 Task: Sort the products in the category "Superfoods" by price (highest first).
Action: Mouse moved to (265, 121)
Screenshot: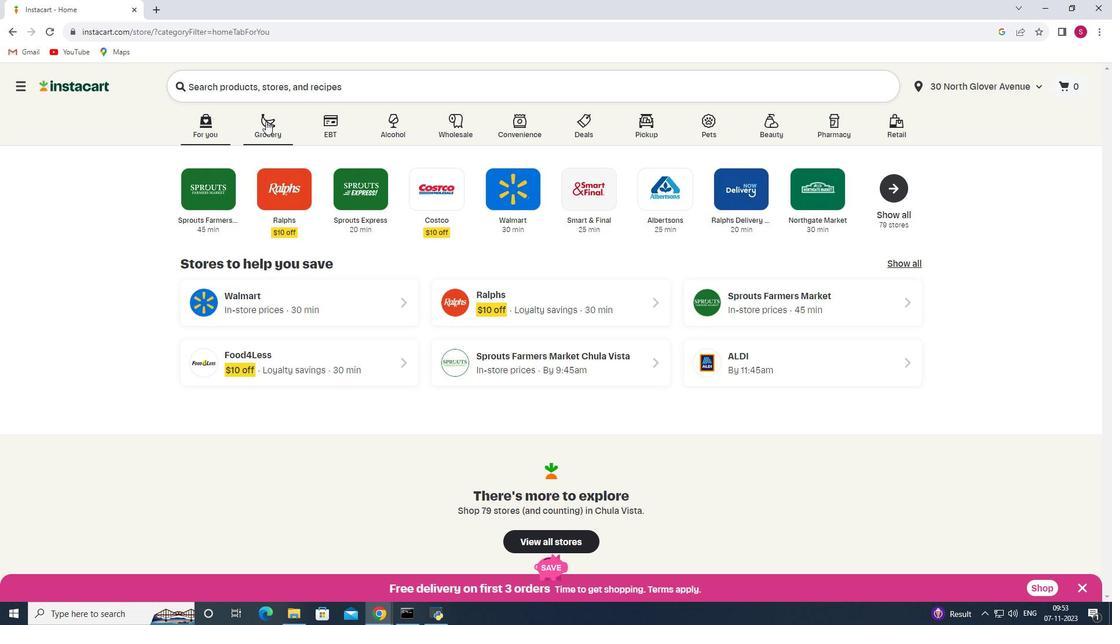 
Action: Mouse pressed left at (265, 121)
Screenshot: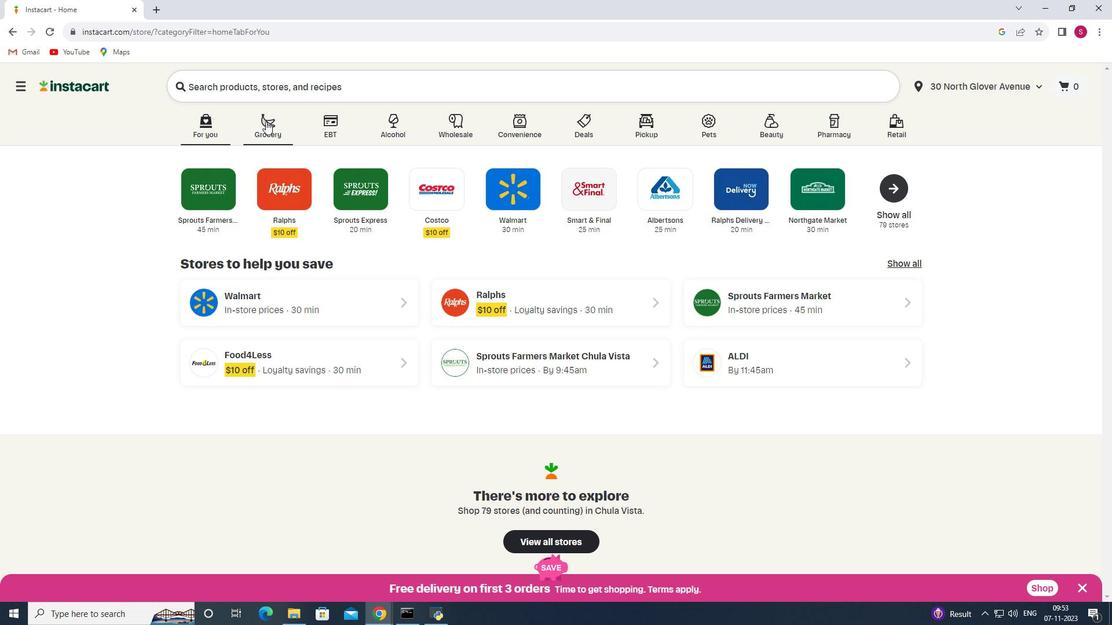 
Action: Mouse moved to (232, 341)
Screenshot: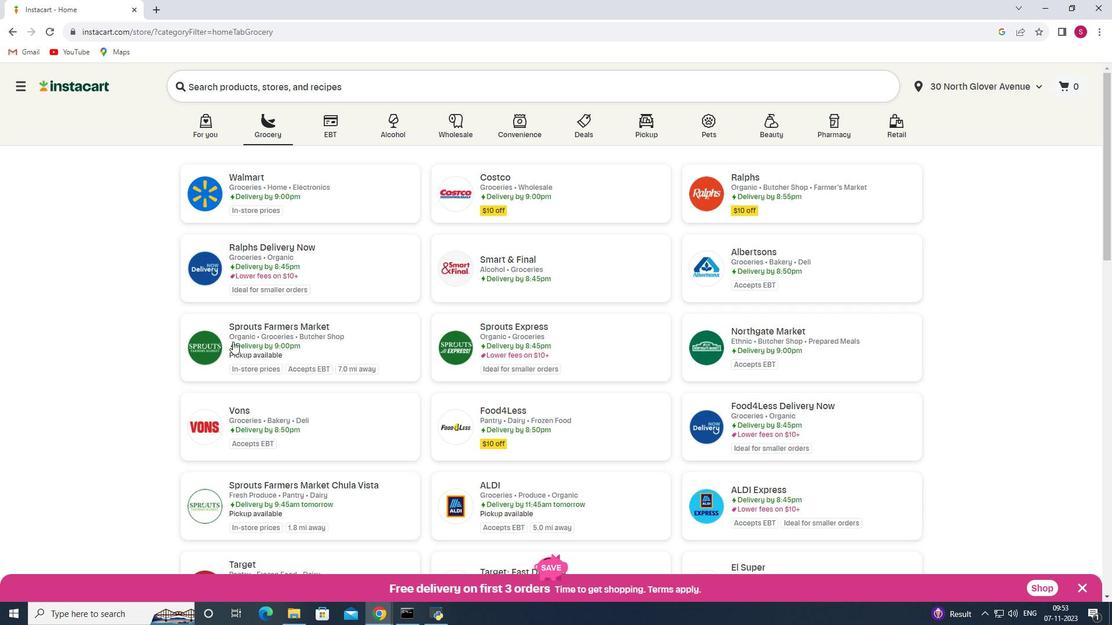 
Action: Mouse pressed left at (232, 341)
Screenshot: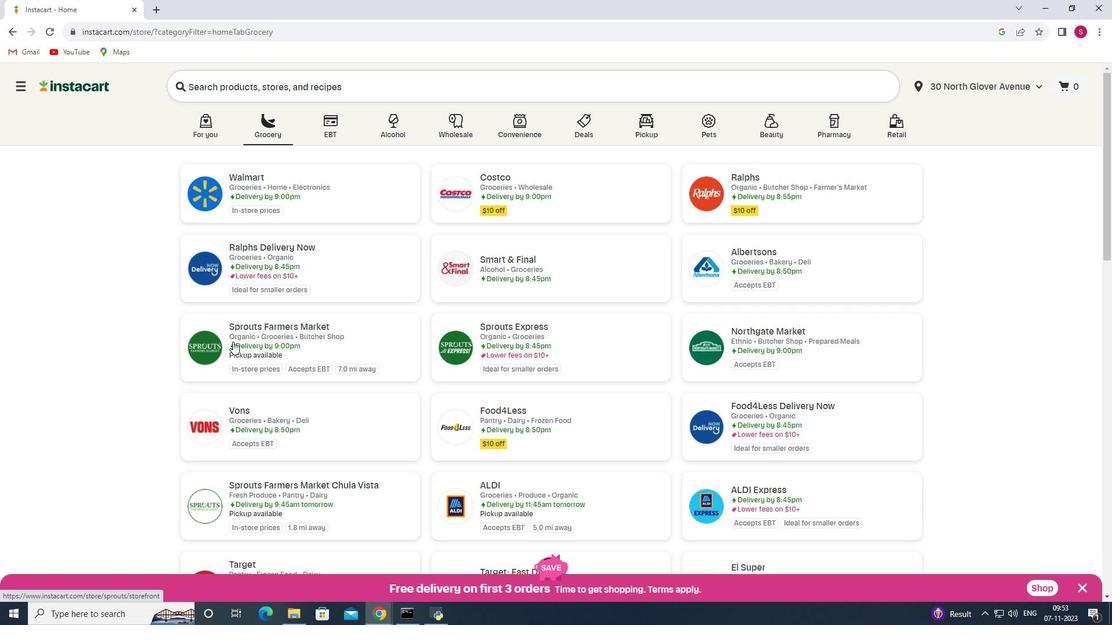 
Action: Mouse moved to (77, 340)
Screenshot: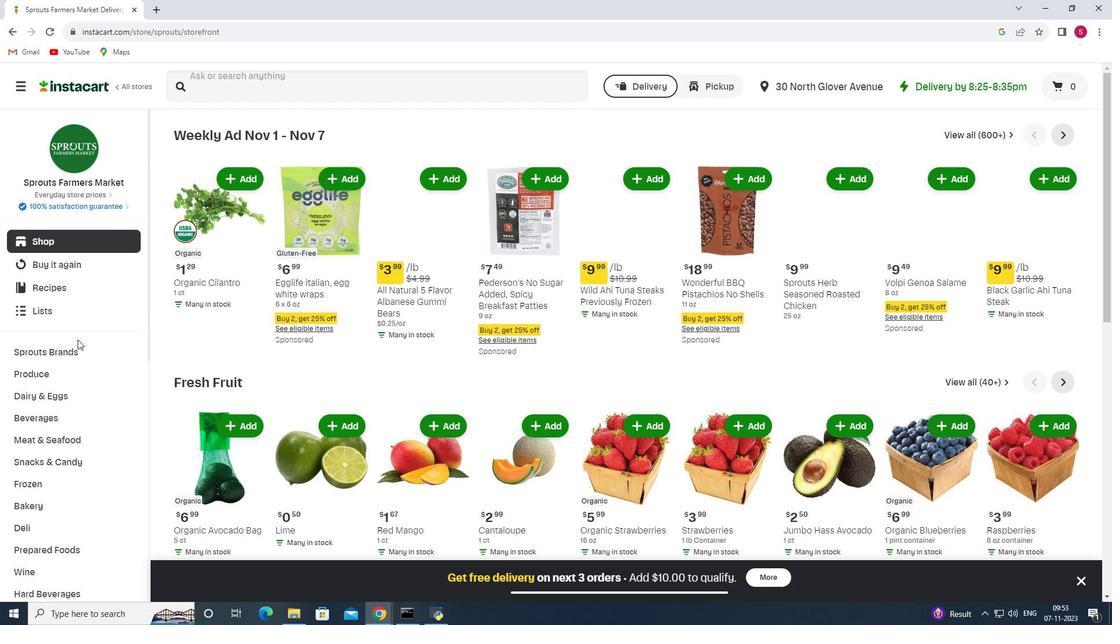 
Action: Mouse scrolled (77, 339) with delta (0, 0)
Screenshot: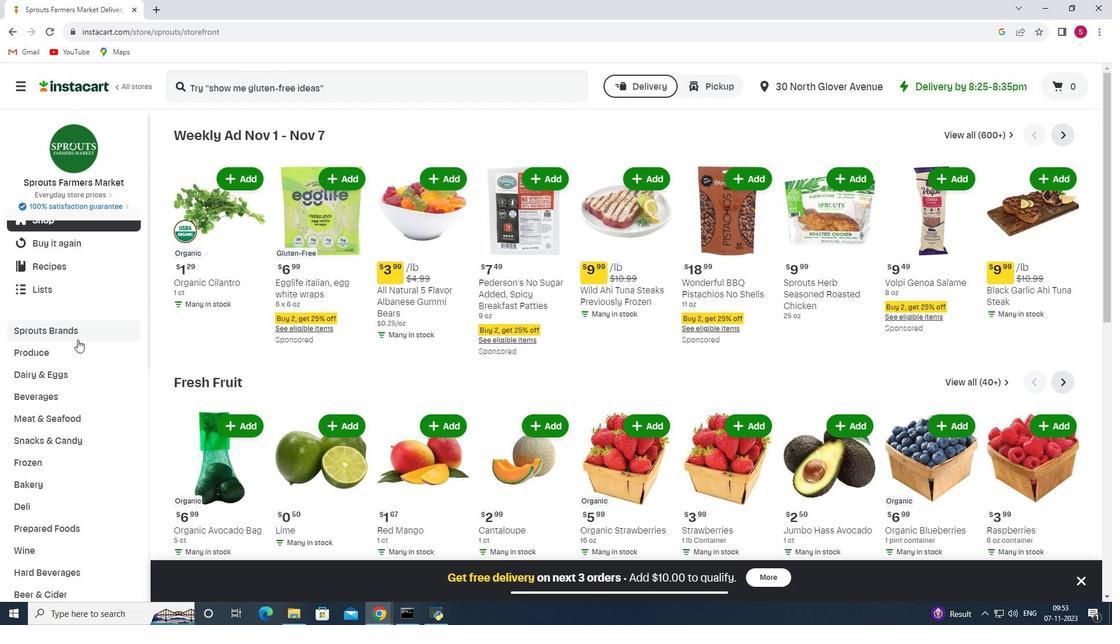 
Action: Mouse scrolled (77, 339) with delta (0, 0)
Screenshot: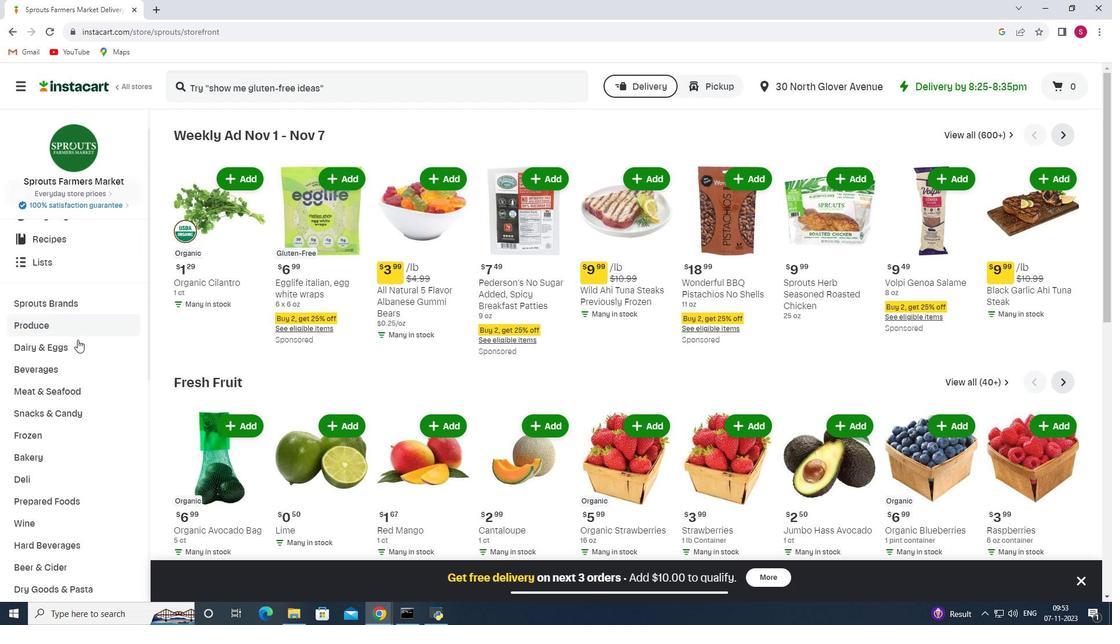 
Action: Mouse scrolled (77, 339) with delta (0, 0)
Screenshot: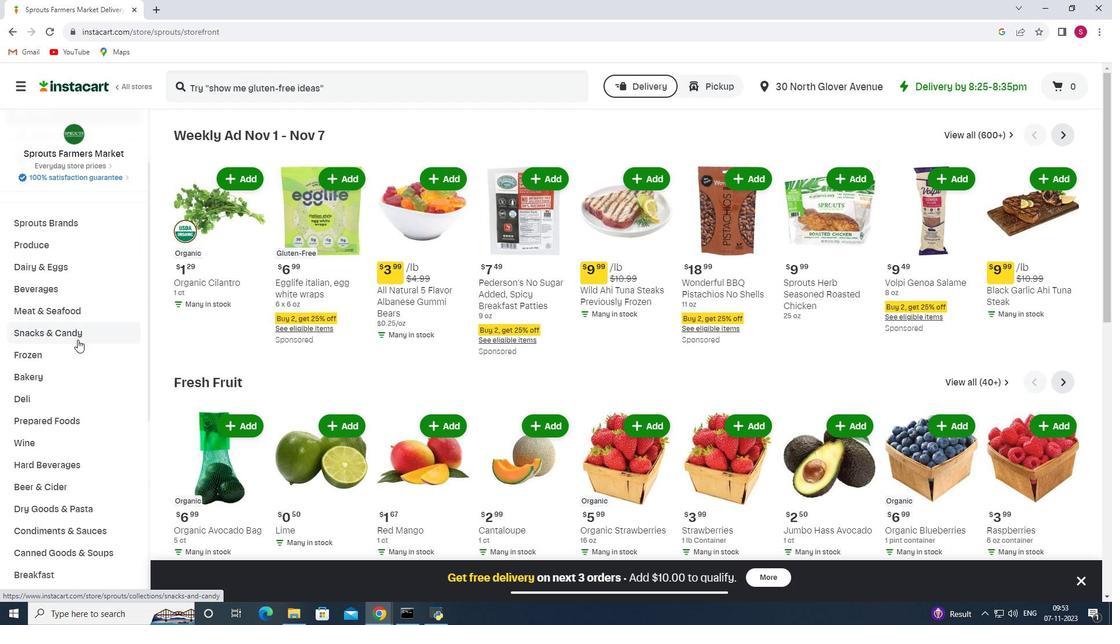 
Action: Mouse scrolled (77, 339) with delta (0, 0)
Screenshot: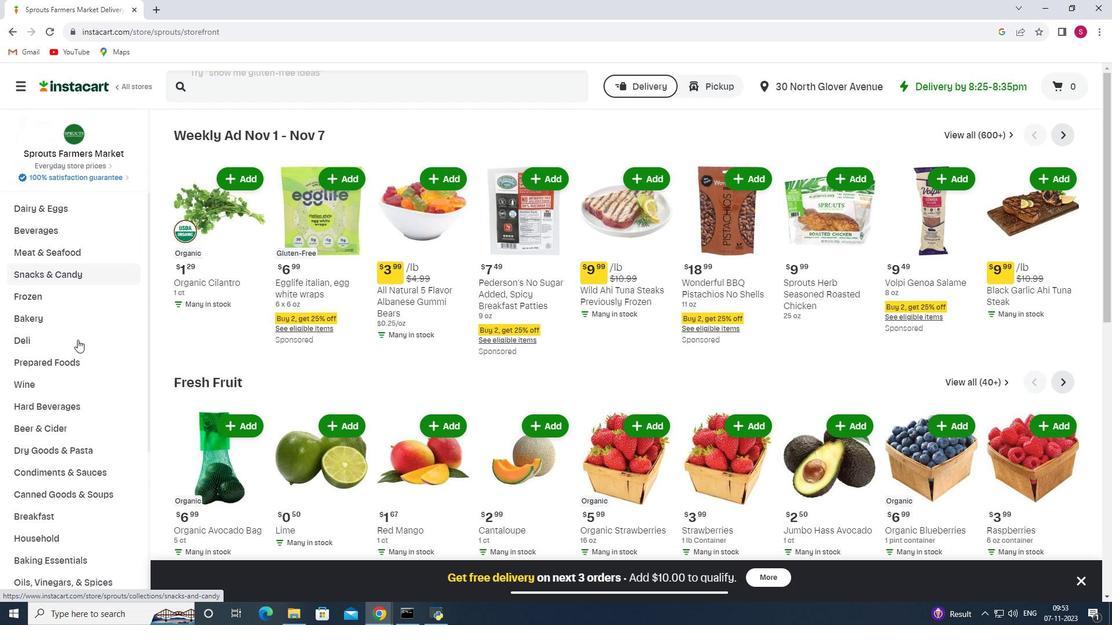 
Action: Mouse scrolled (77, 339) with delta (0, 0)
Screenshot: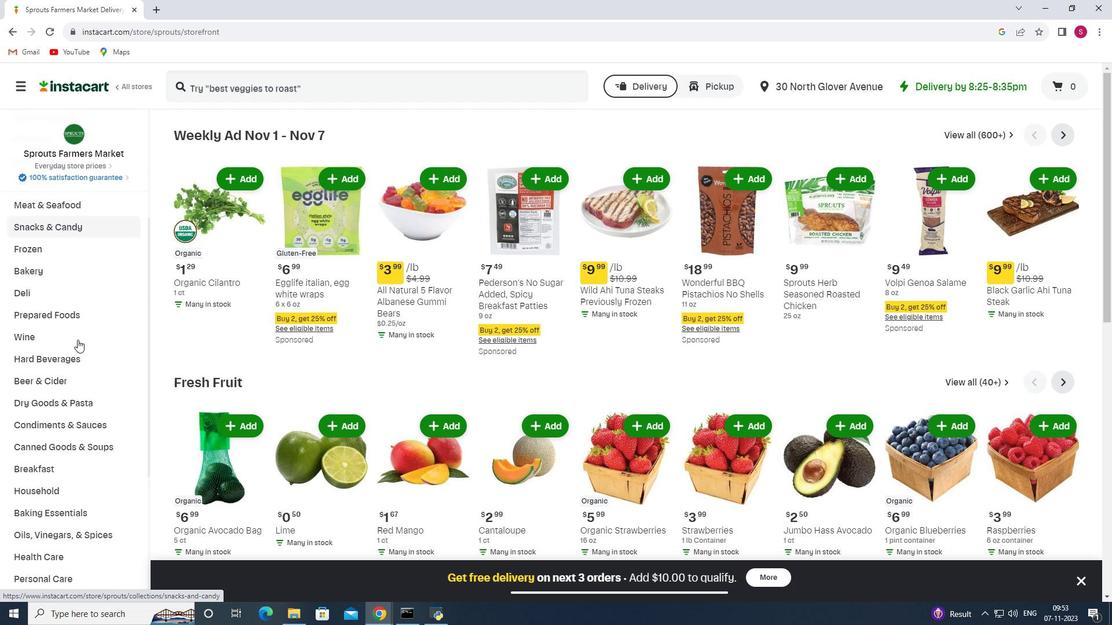 
Action: Mouse scrolled (77, 339) with delta (0, 0)
Screenshot: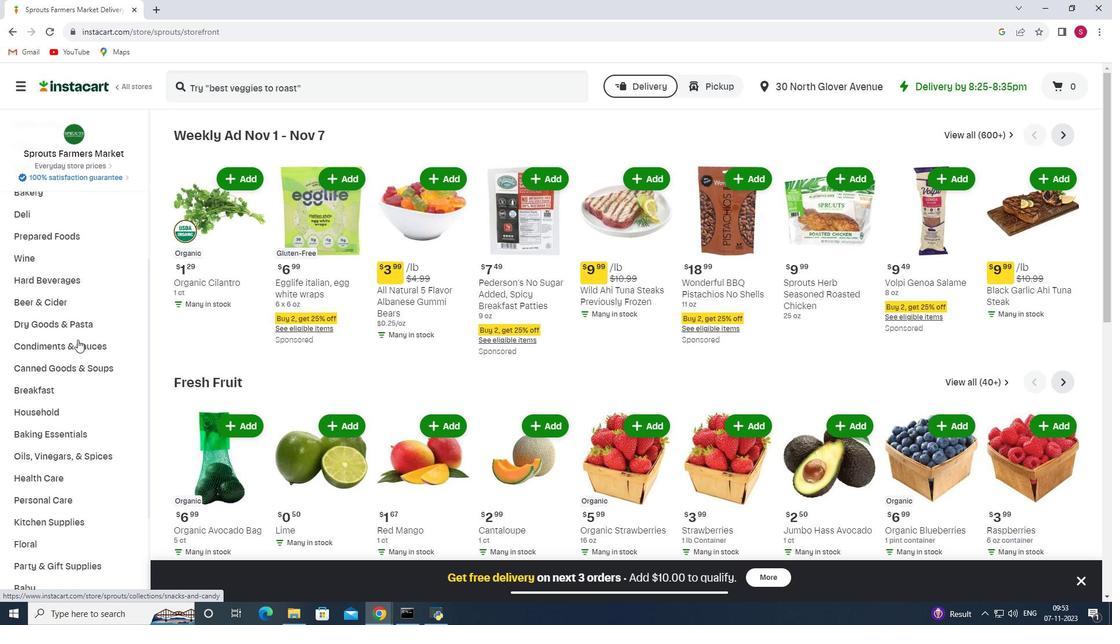 
Action: Mouse scrolled (77, 339) with delta (0, 0)
Screenshot: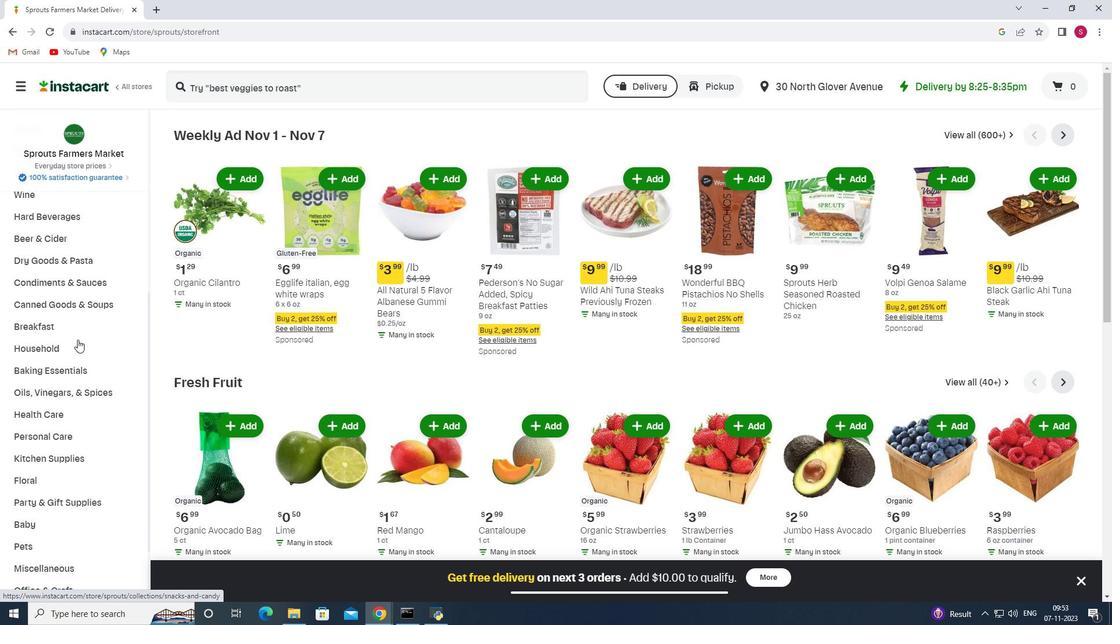 
Action: Mouse moved to (55, 382)
Screenshot: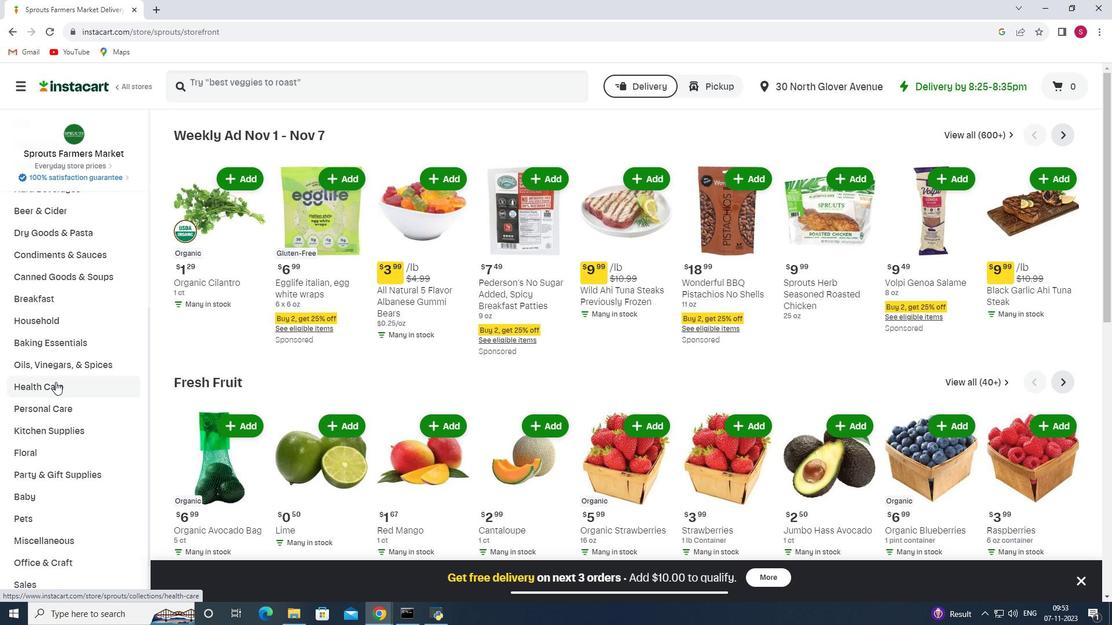 
Action: Mouse pressed left at (55, 382)
Screenshot: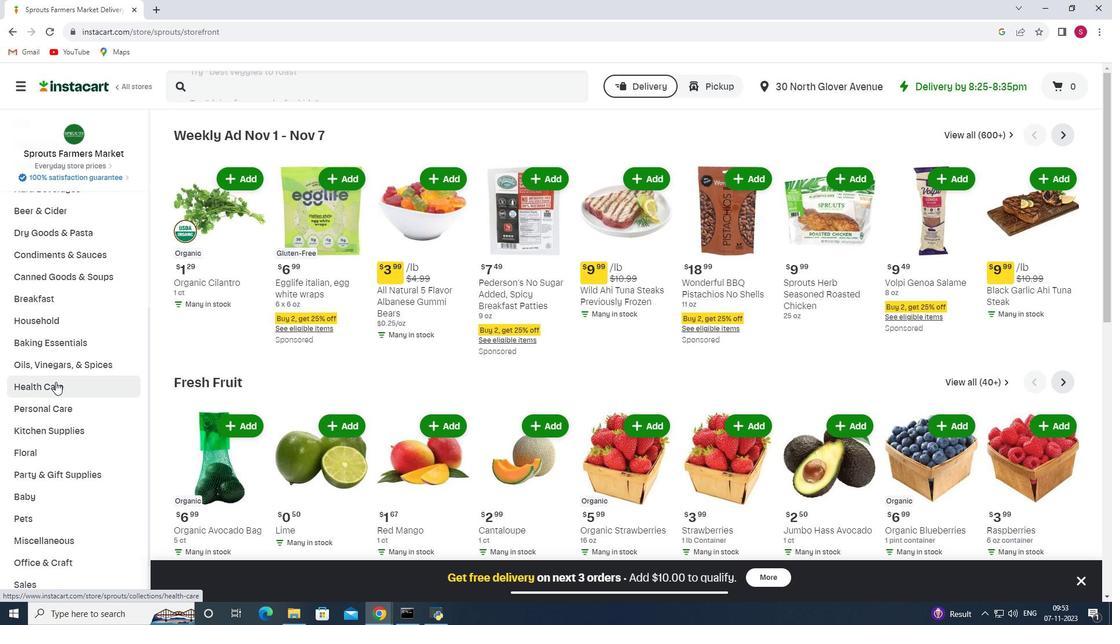 
Action: Mouse moved to (392, 163)
Screenshot: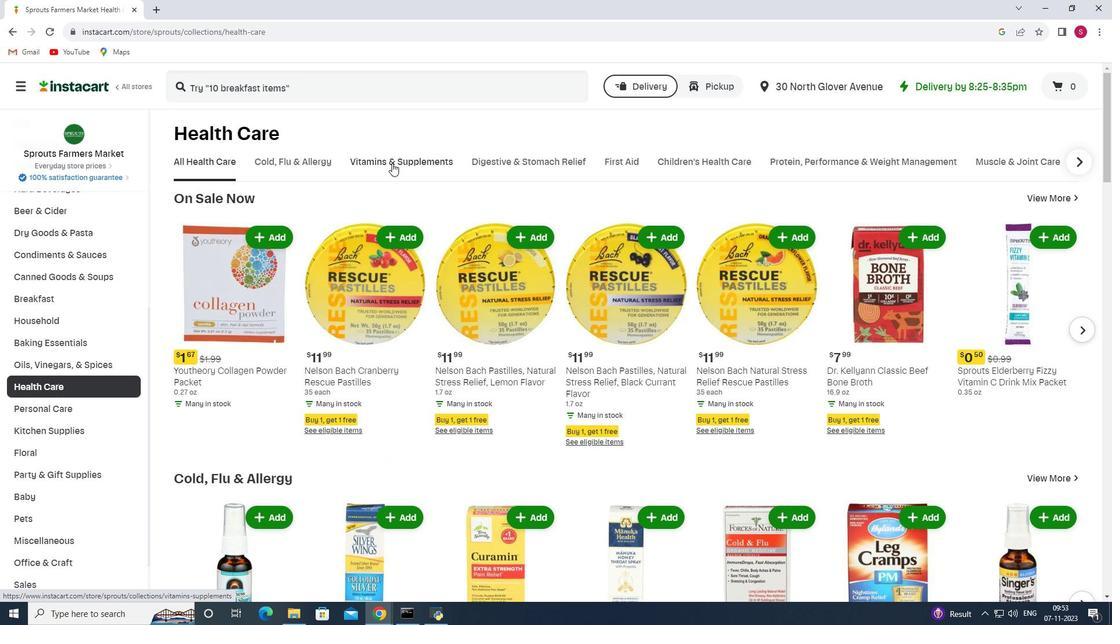 
Action: Mouse pressed left at (392, 163)
Screenshot: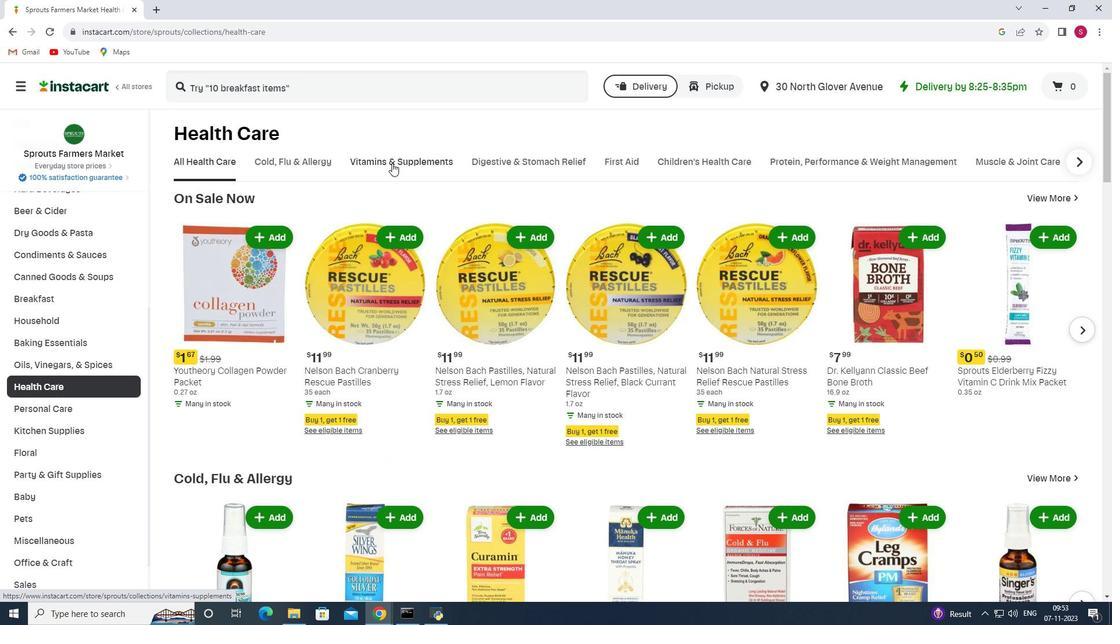 
Action: Mouse moved to (458, 202)
Screenshot: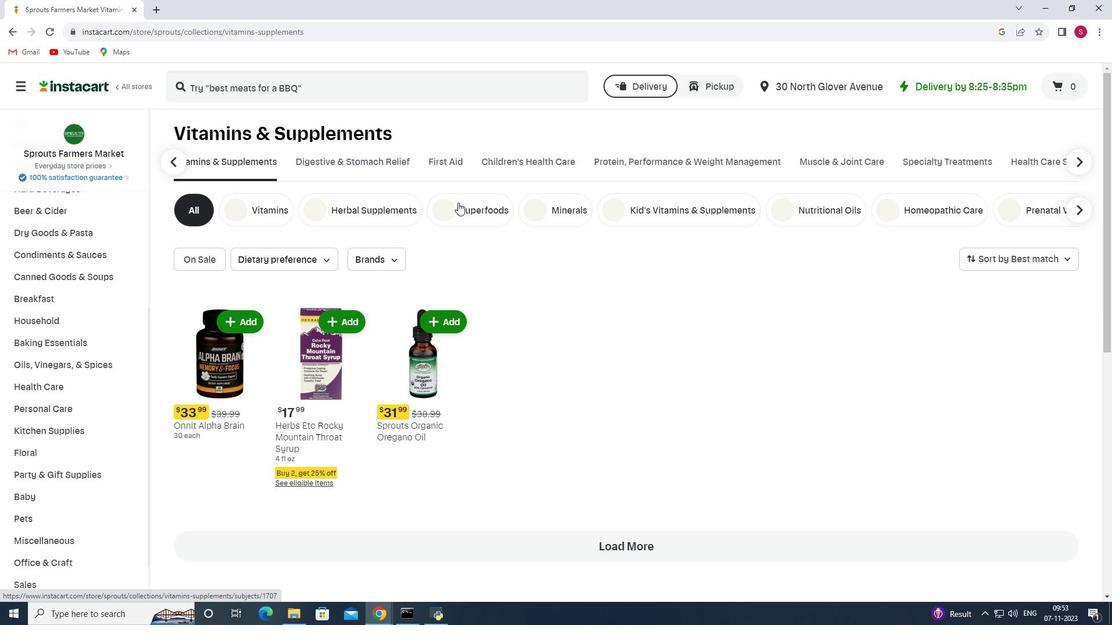 
Action: Mouse pressed left at (458, 202)
Screenshot: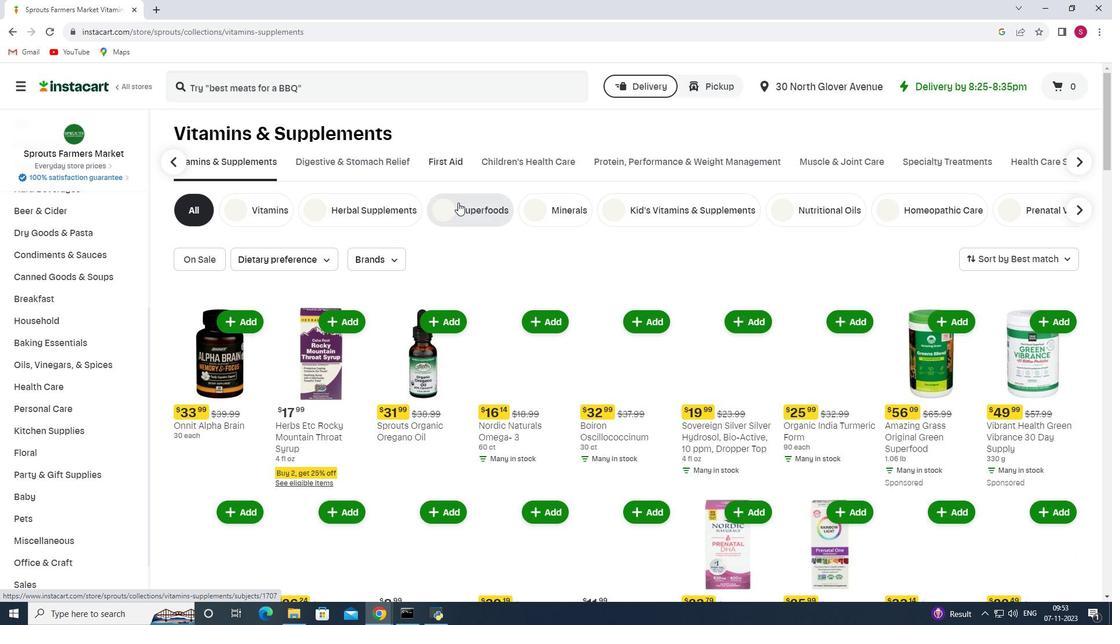 
Action: Mouse moved to (1044, 256)
Screenshot: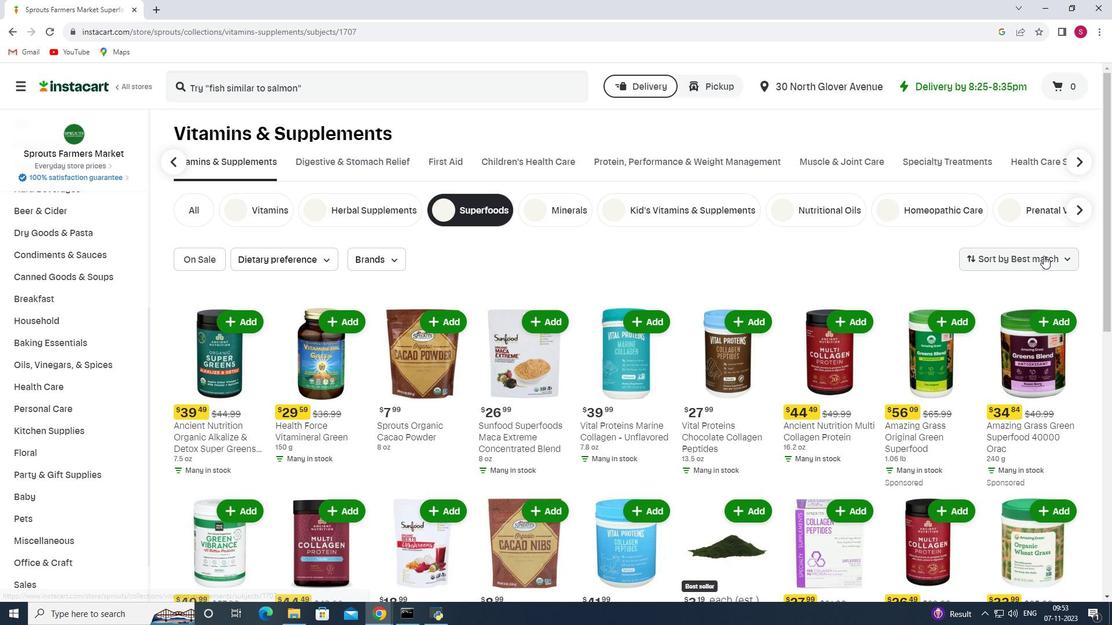 
Action: Mouse pressed left at (1044, 256)
Screenshot: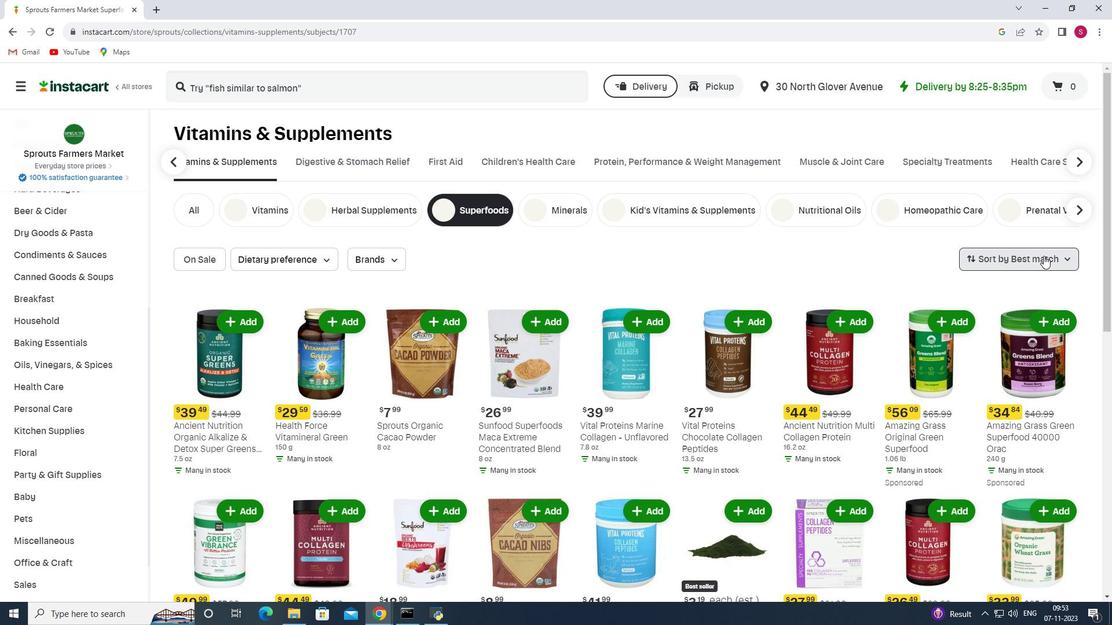 
Action: Mouse moved to (1042, 335)
Screenshot: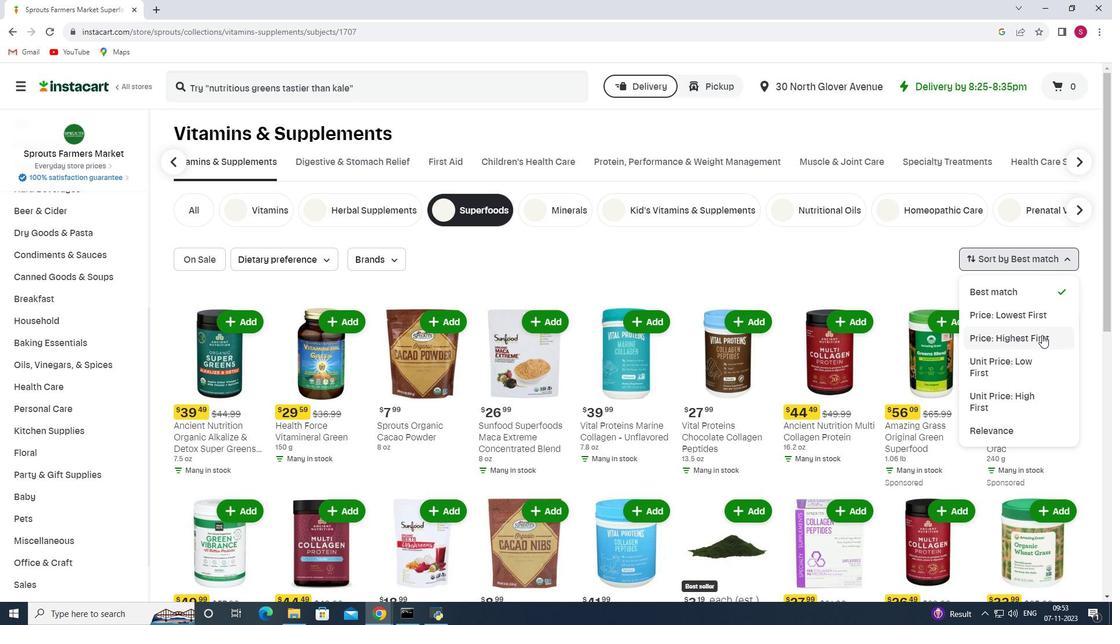 
Action: Mouse pressed left at (1042, 335)
Screenshot: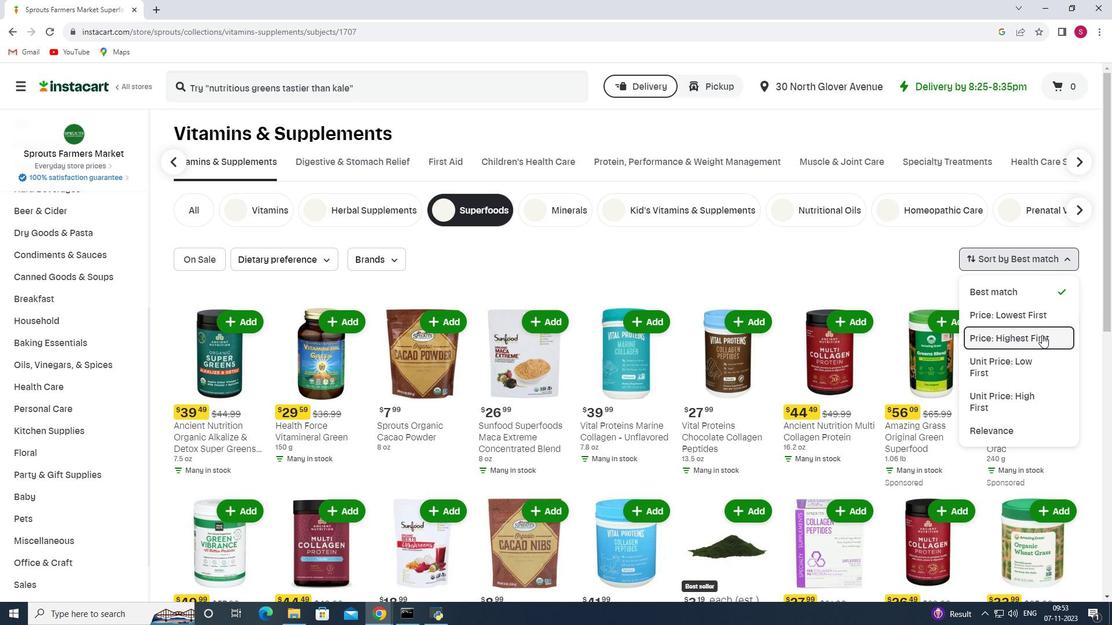 
